 Task: Select a due date automation when advanced on, the moment a card is due add fields without custom field "Resume" set to a number greater than 1 and greater than 10.
Action: Mouse moved to (1049, 79)
Screenshot: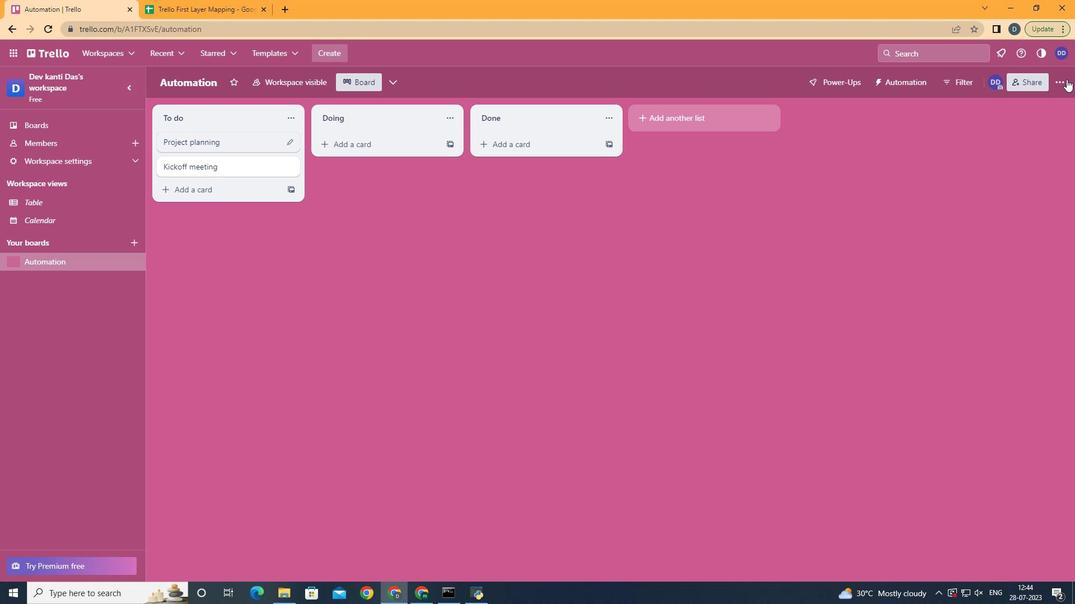 
Action: Mouse pressed left at (1049, 79)
Screenshot: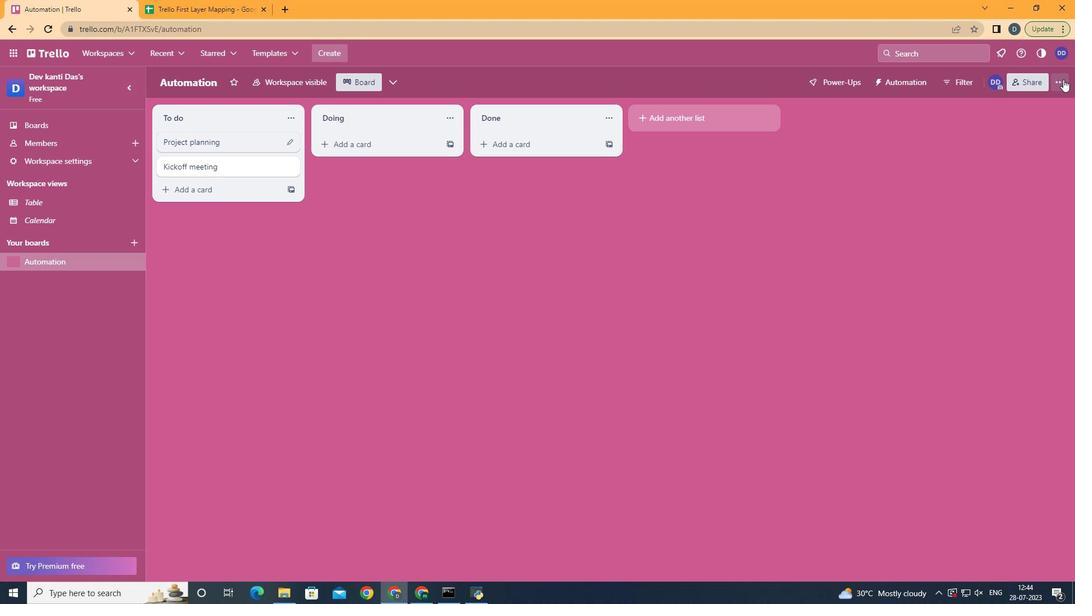 
Action: Mouse moved to (1065, 83)
Screenshot: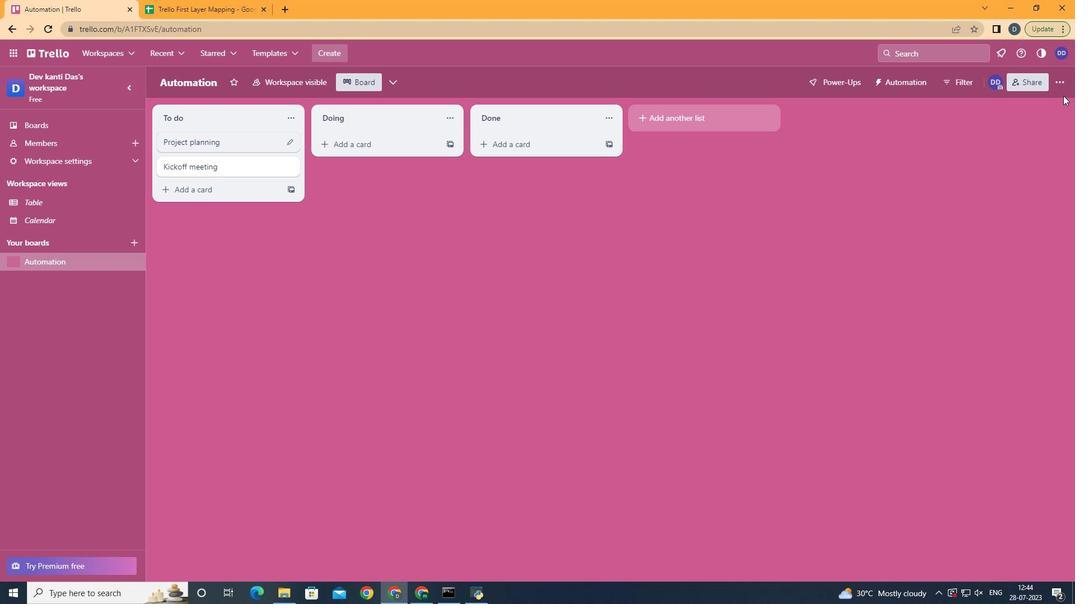 
Action: Mouse pressed left at (1065, 83)
Screenshot: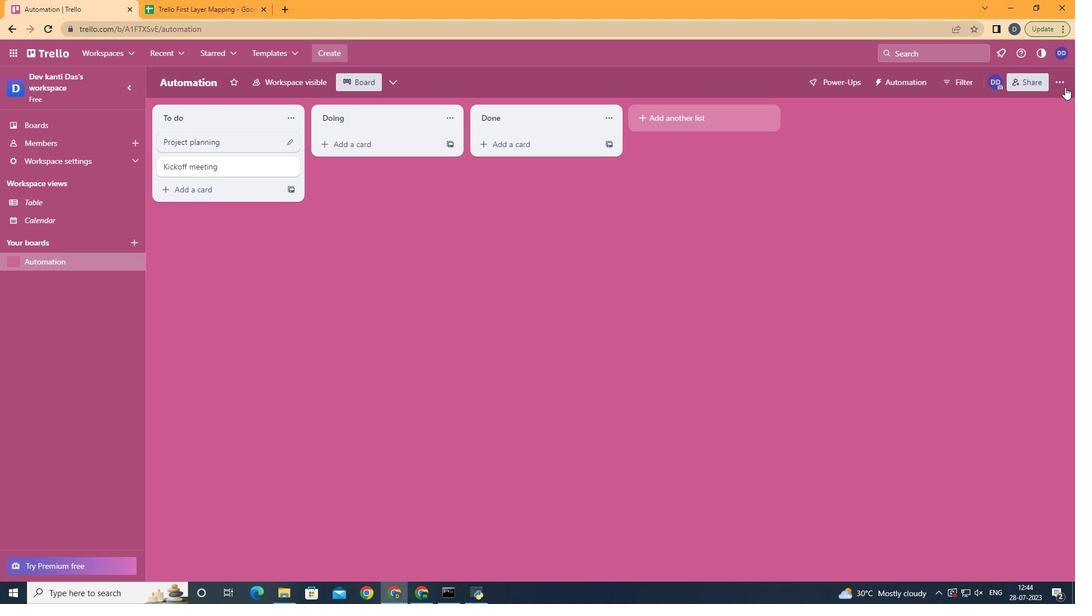 
Action: Mouse moved to (956, 239)
Screenshot: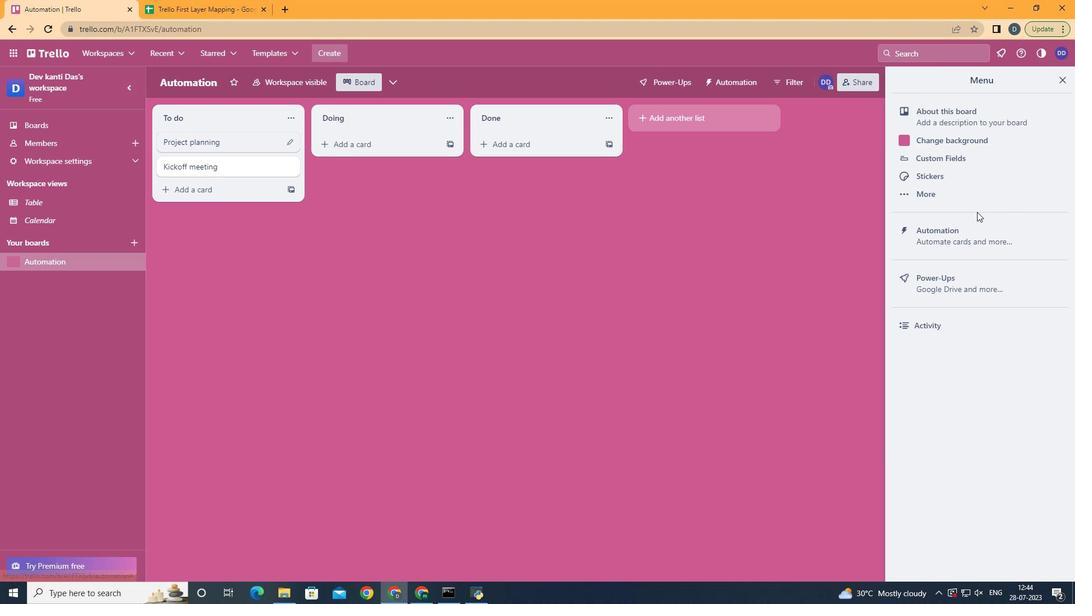 
Action: Mouse pressed left at (956, 239)
Screenshot: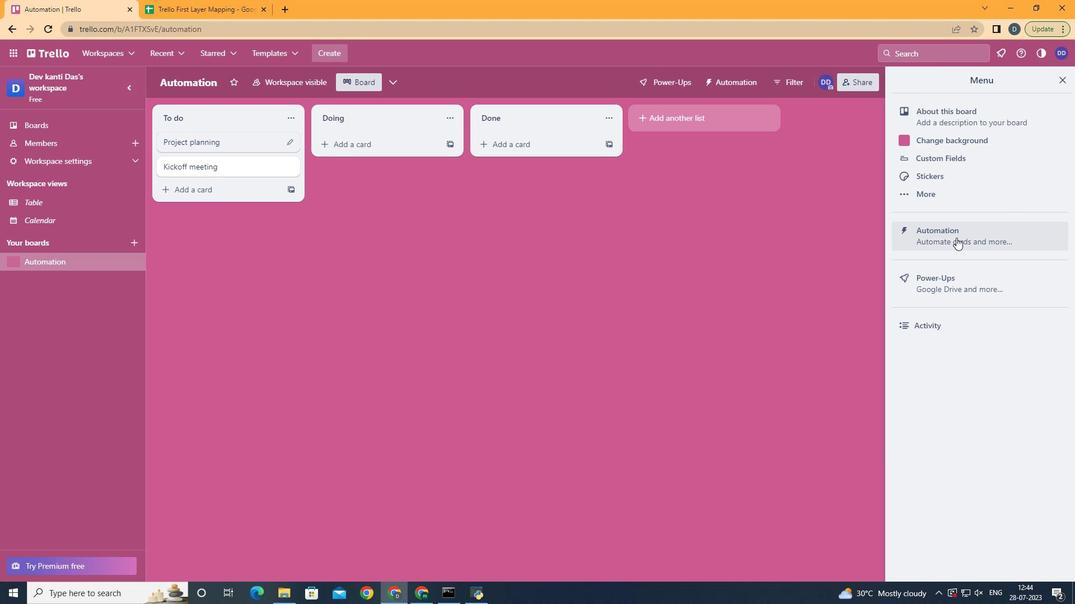 
Action: Mouse moved to (208, 221)
Screenshot: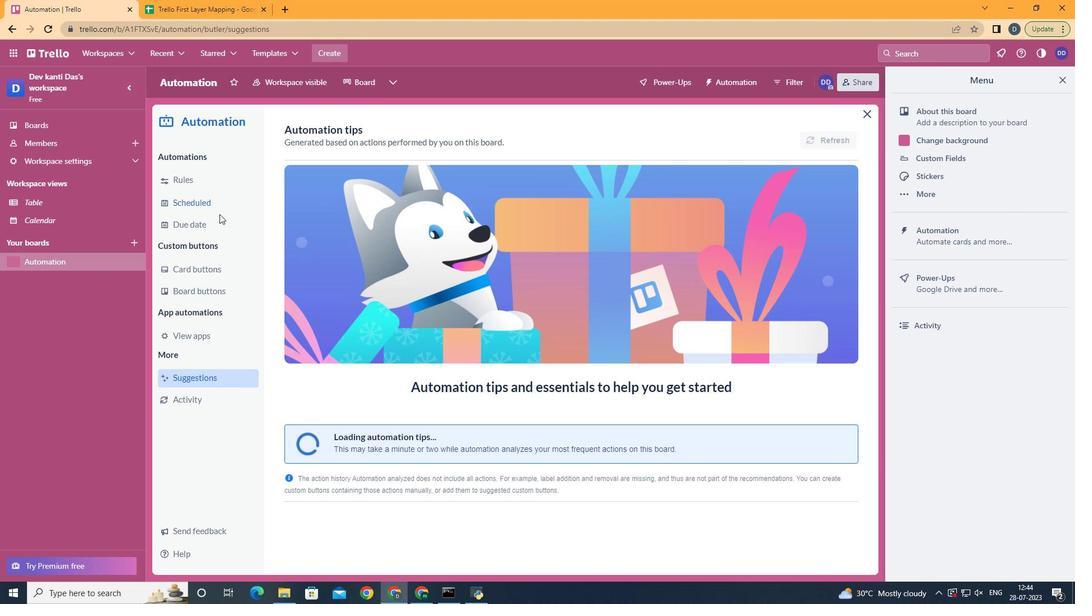 
Action: Mouse pressed left at (208, 221)
Screenshot: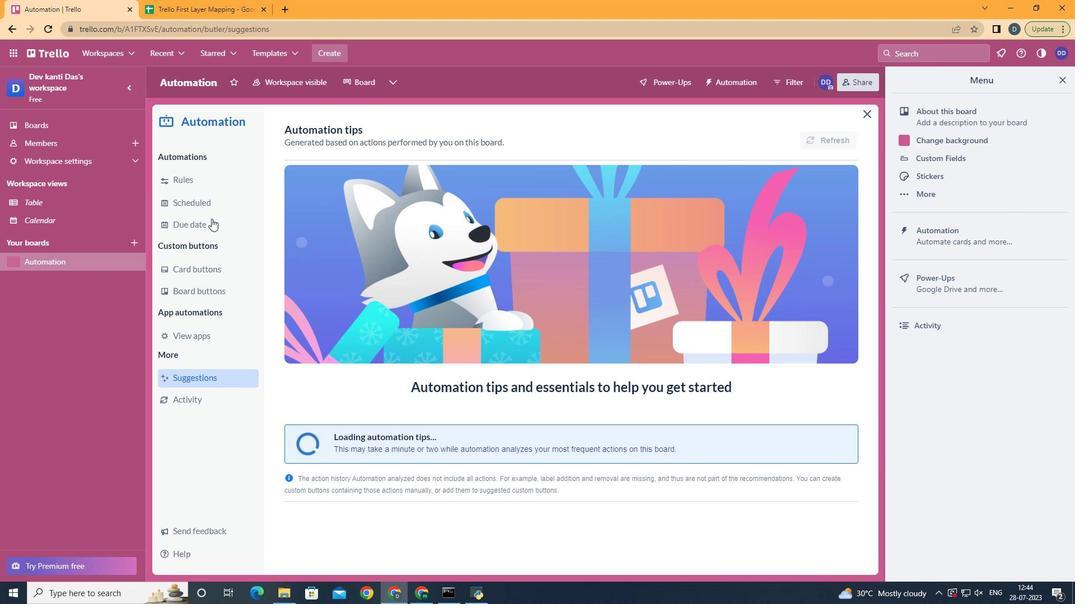
Action: Mouse moved to (807, 129)
Screenshot: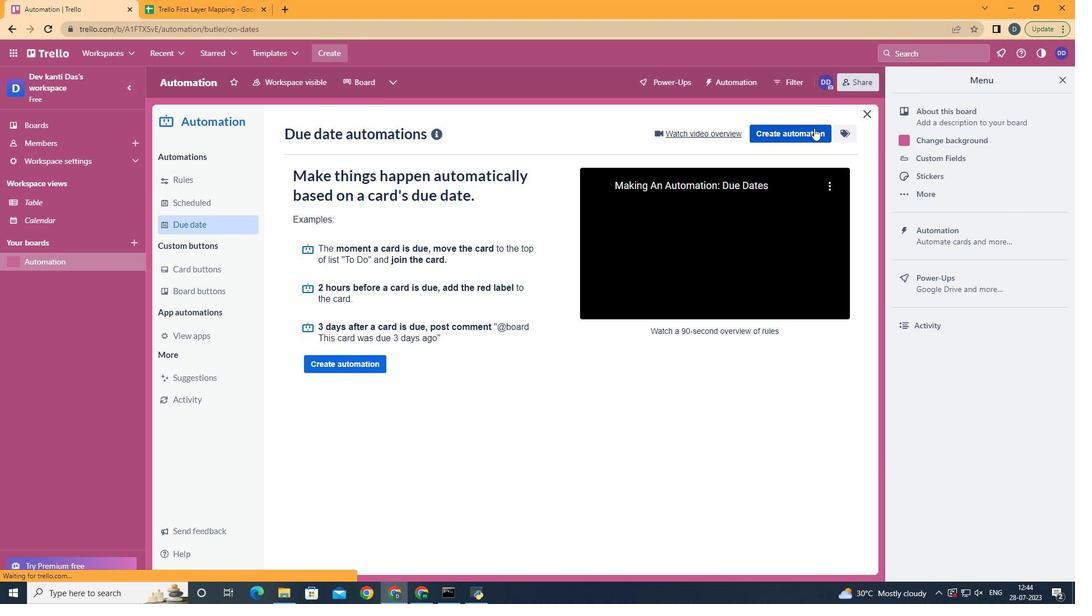 
Action: Mouse pressed left at (807, 129)
Screenshot: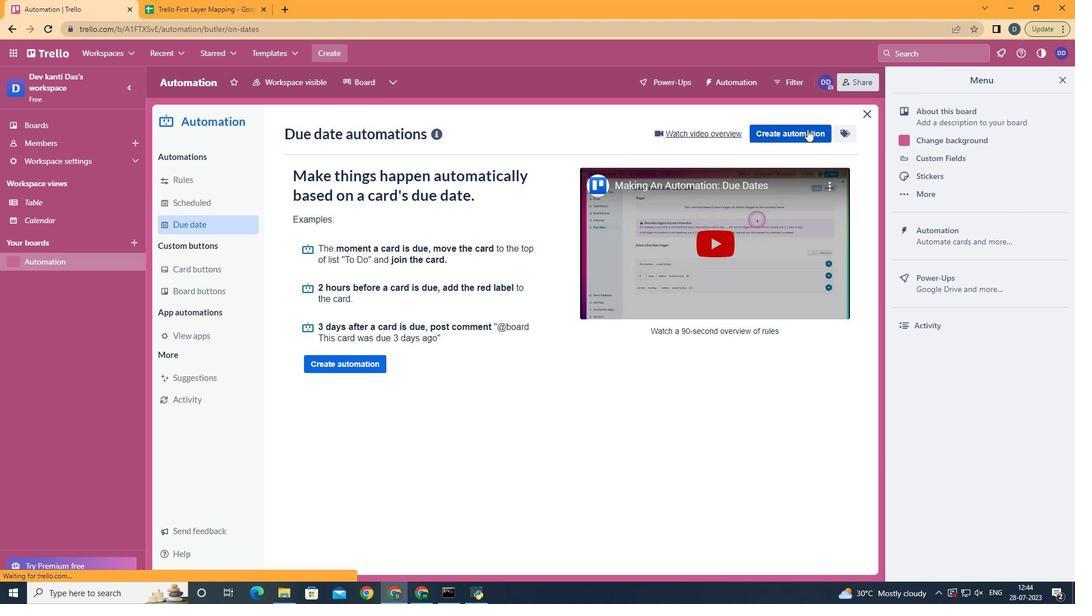 
Action: Mouse moved to (632, 236)
Screenshot: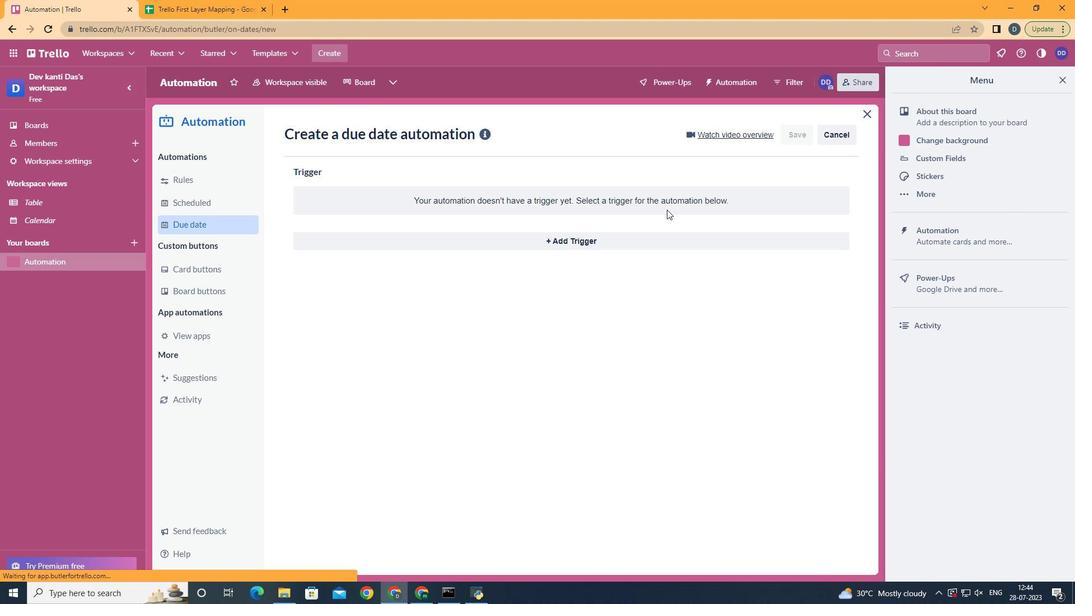 
Action: Mouse pressed left at (632, 236)
Screenshot: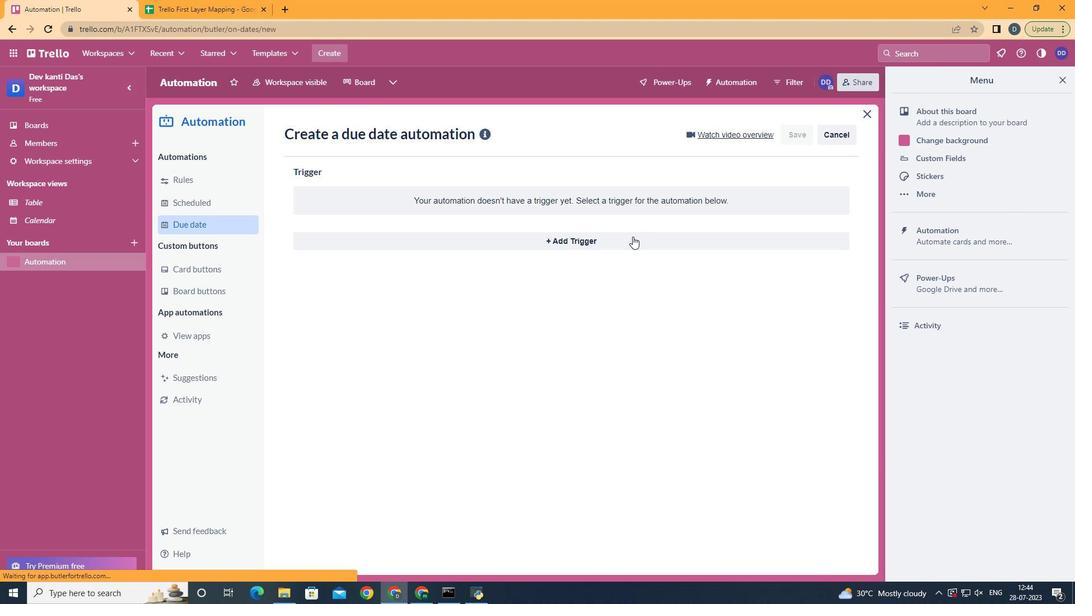 
Action: Mouse moved to (339, 392)
Screenshot: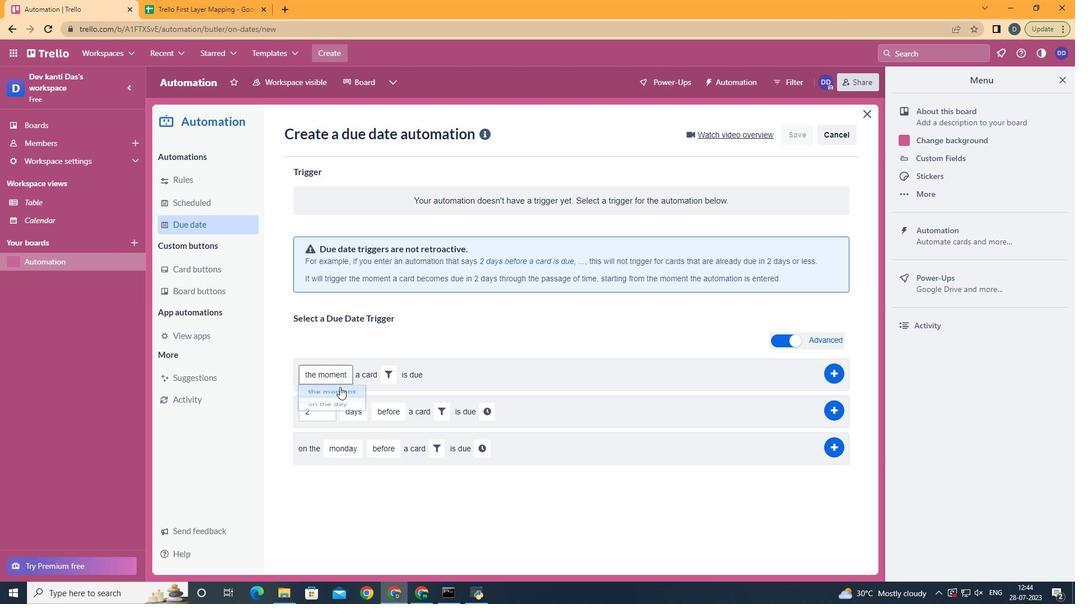 
Action: Mouse pressed left at (339, 392)
Screenshot: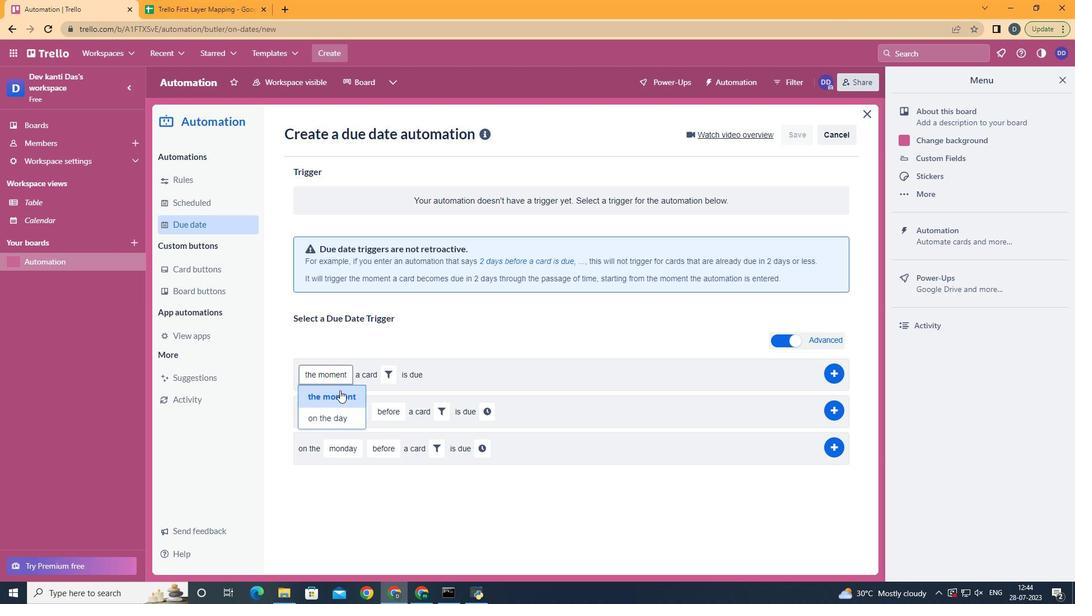 
Action: Mouse moved to (393, 377)
Screenshot: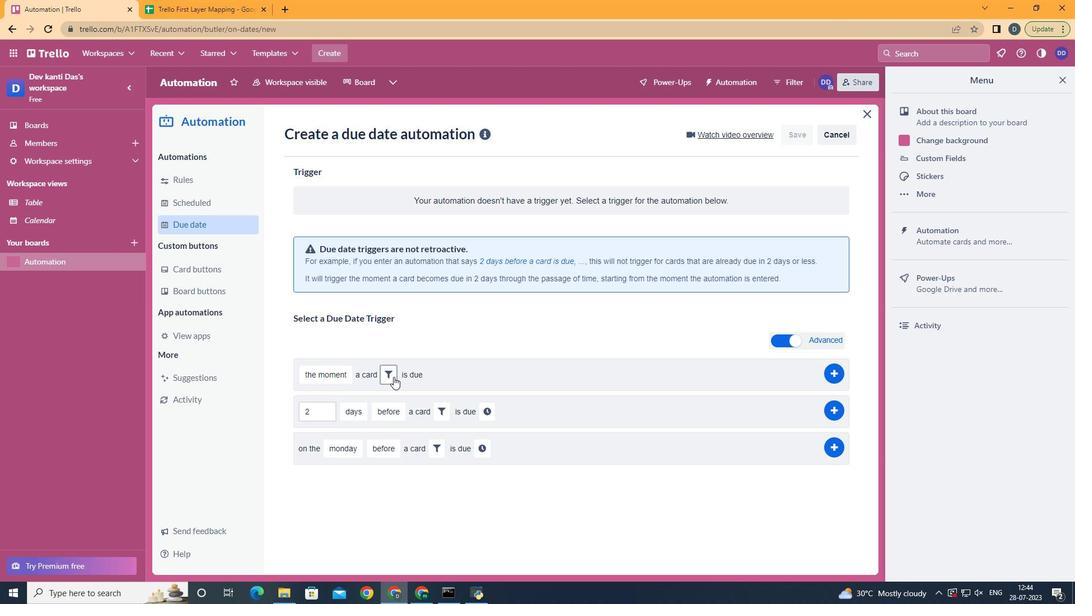 
Action: Mouse pressed left at (393, 377)
Screenshot: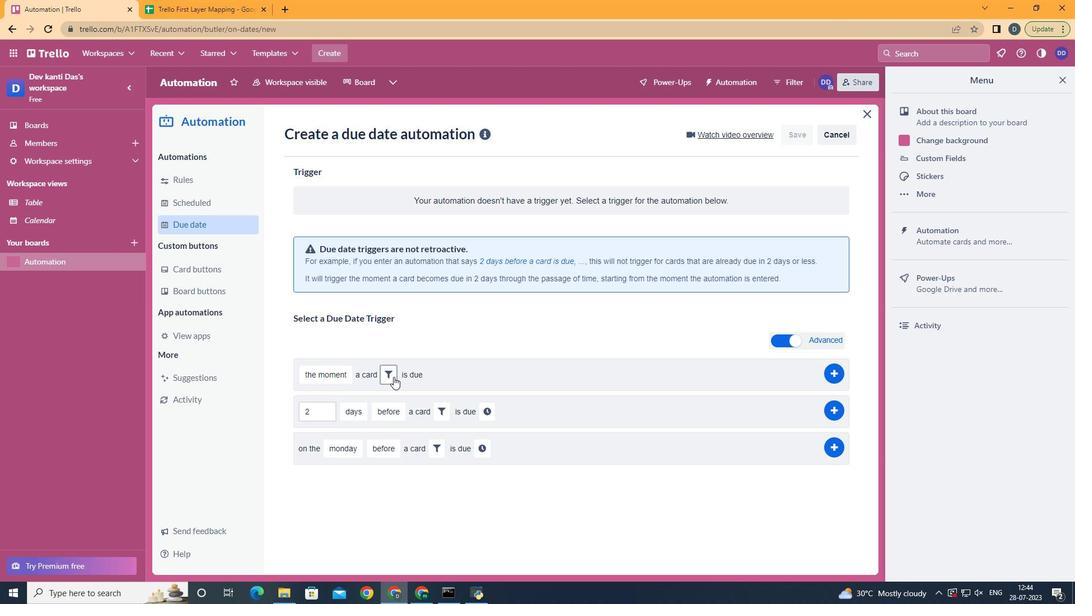 
Action: Mouse moved to (574, 414)
Screenshot: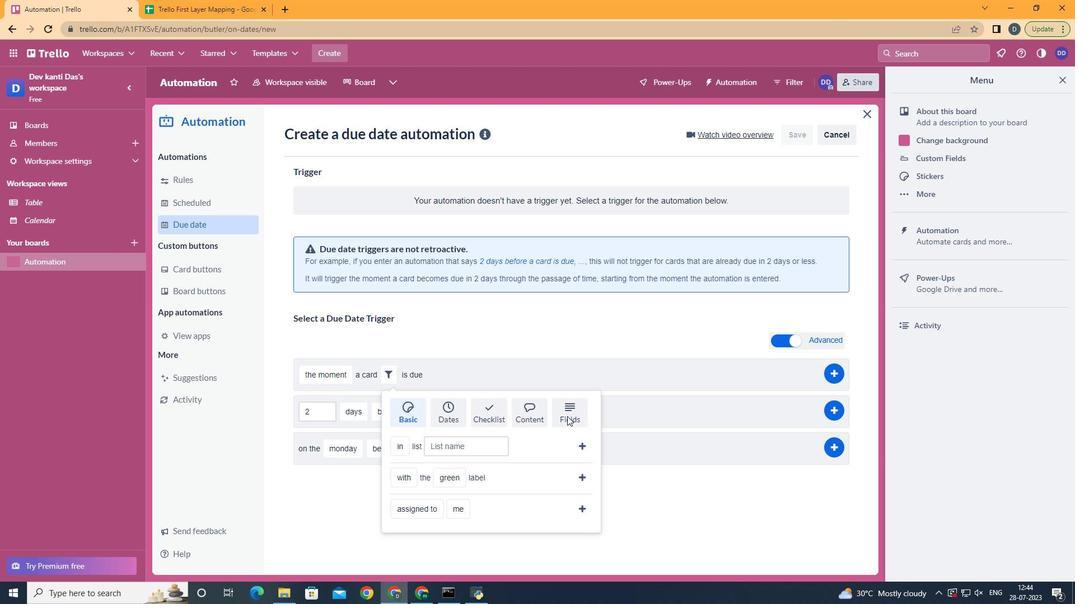 
Action: Mouse pressed left at (574, 414)
Screenshot: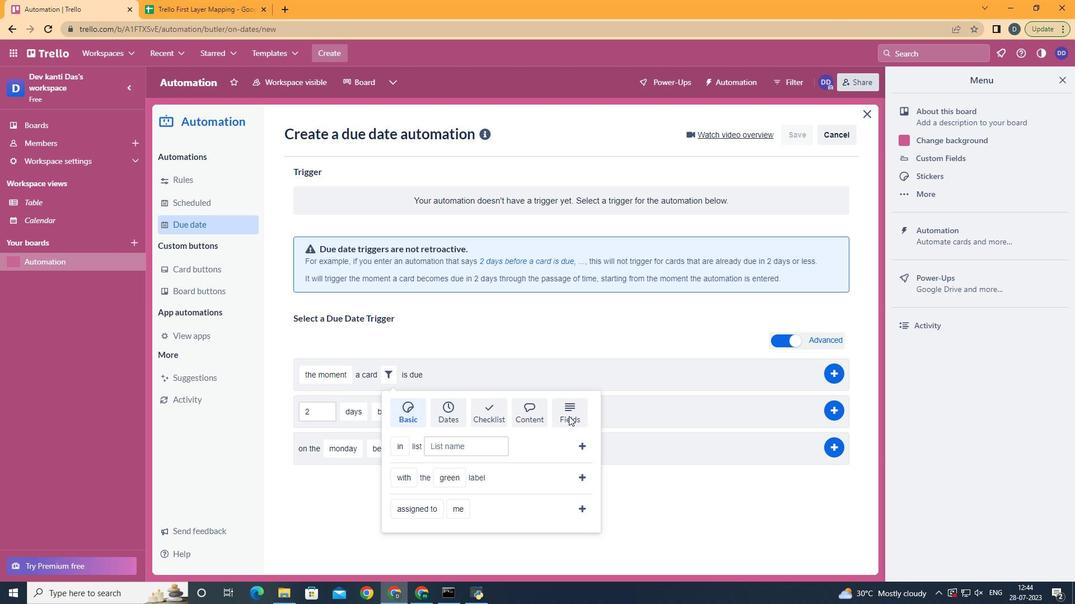 
Action: Mouse scrolled (574, 413) with delta (0, 0)
Screenshot: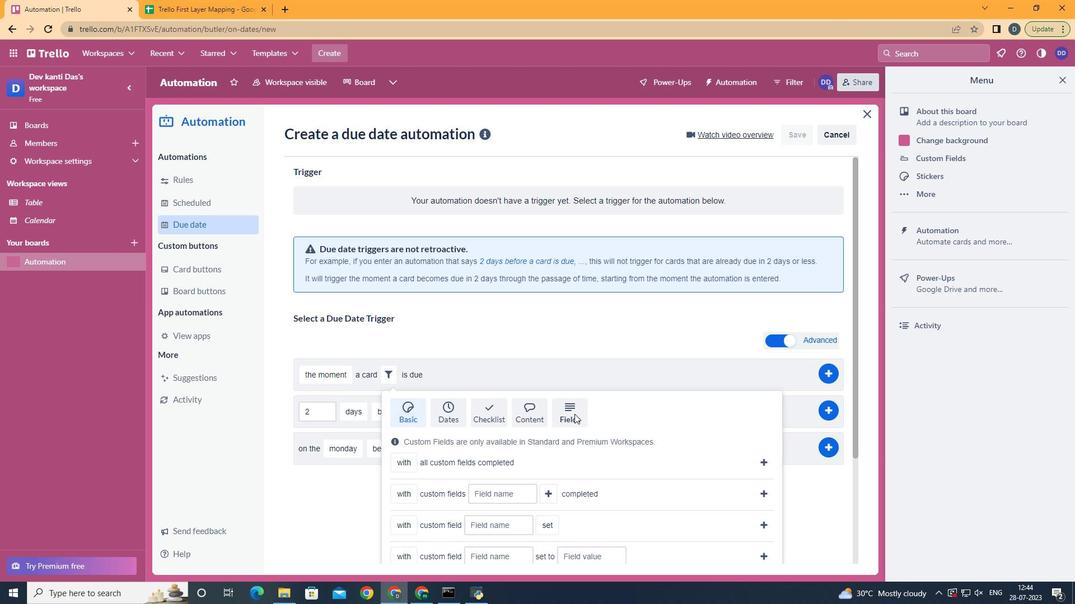 
Action: Mouse scrolled (574, 413) with delta (0, 0)
Screenshot: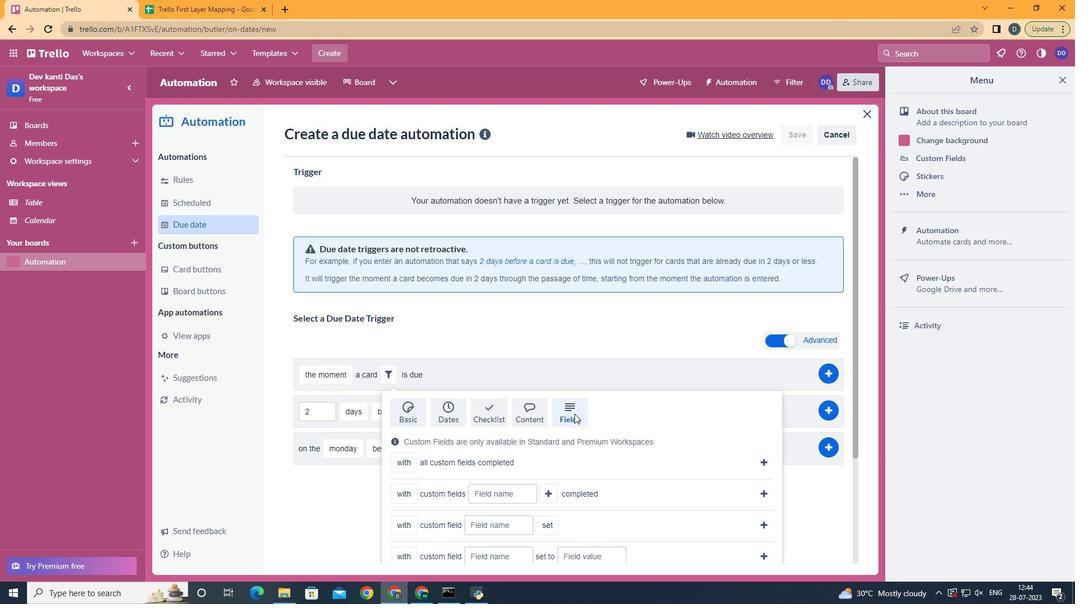 
Action: Mouse scrolled (574, 413) with delta (0, 0)
Screenshot: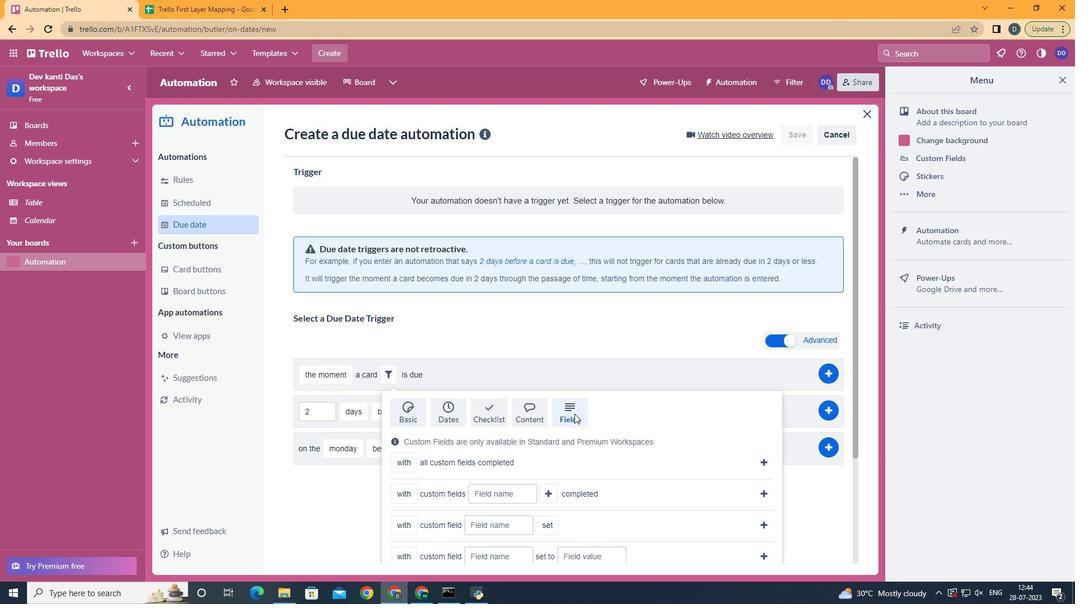 
Action: Mouse scrolled (574, 413) with delta (0, 0)
Screenshot: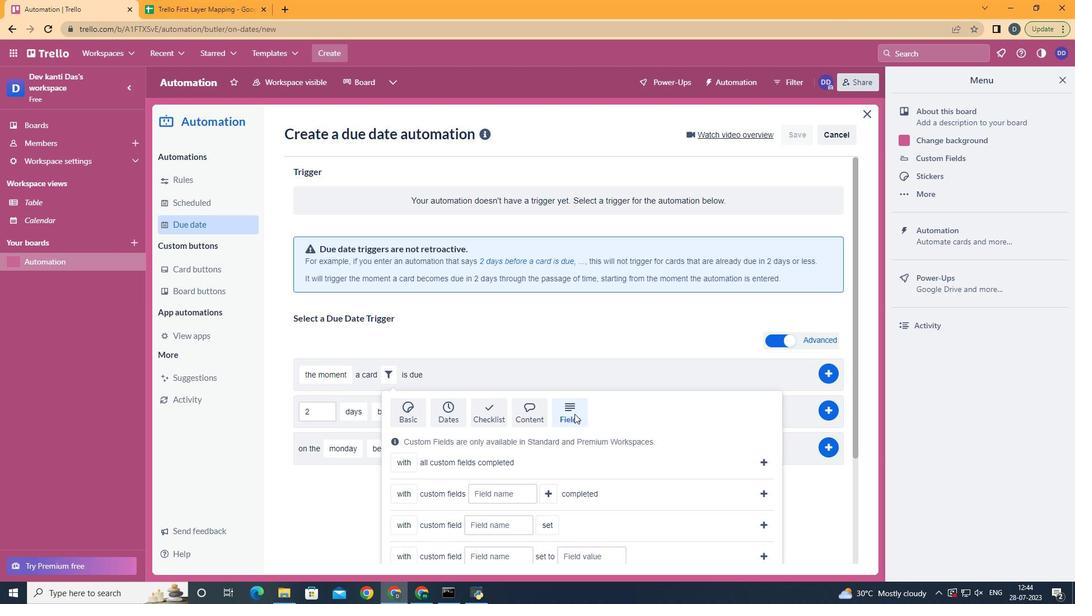 
Action: Mouse scrolled (574, 413) with delta (0, 0)
Screenshot: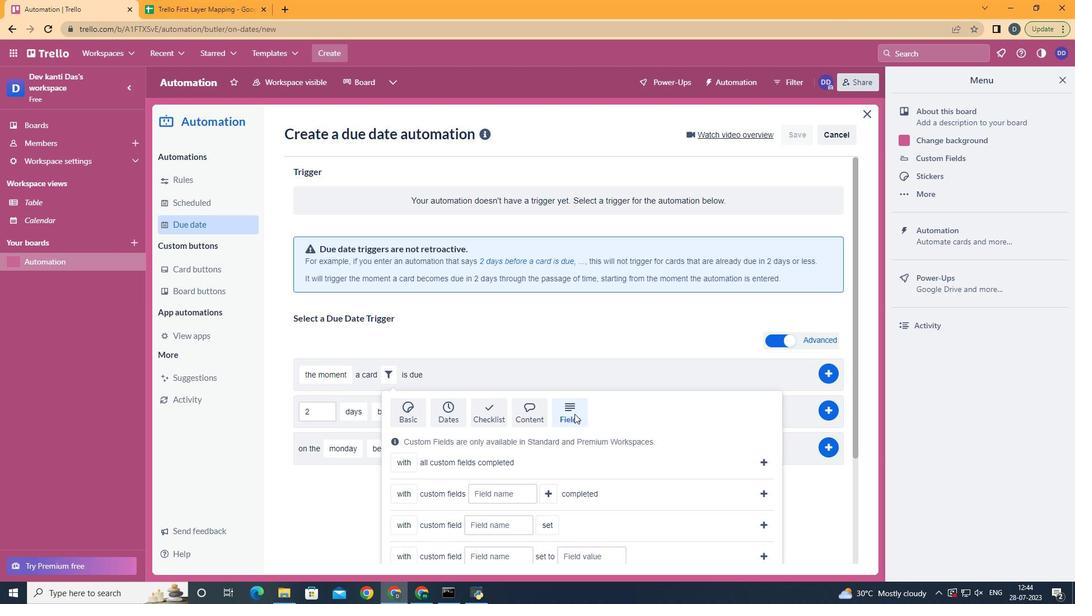 
Action: Mouse scrolled (574, 413) with delta (0, 0)
Screenshot: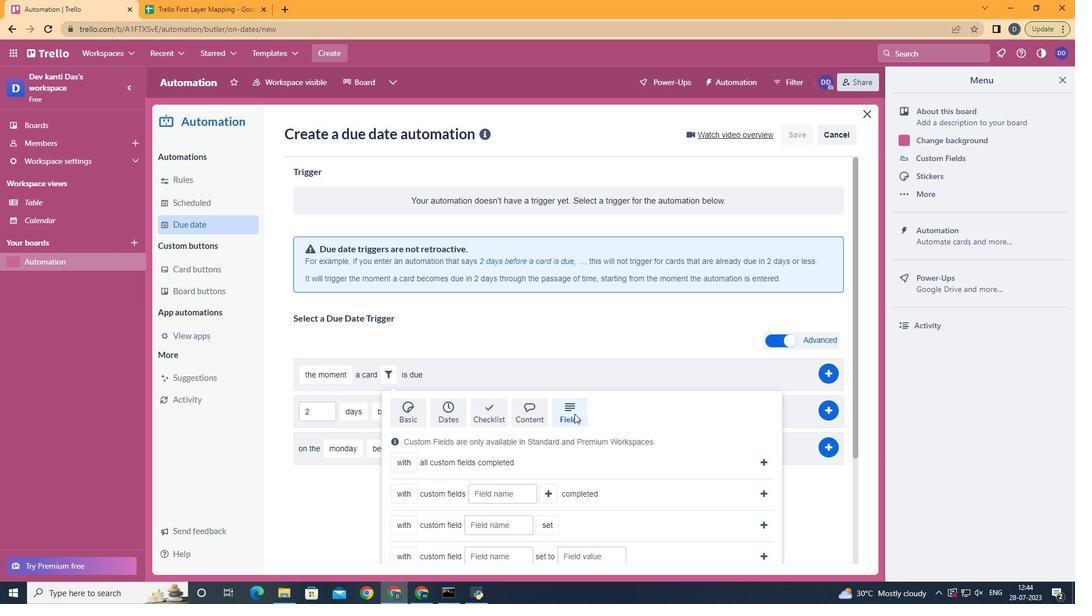 
Action: Mouse scrolled (574, 413) with delta (0, 0)
Screenshot: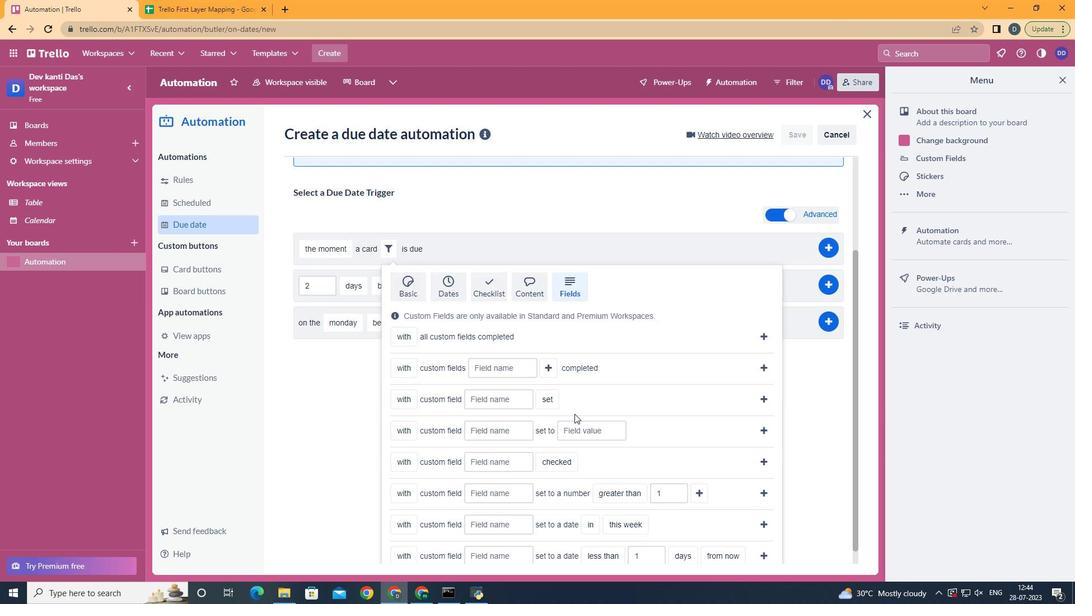
Action: Mouse moved to (575, 413)
Screenshot: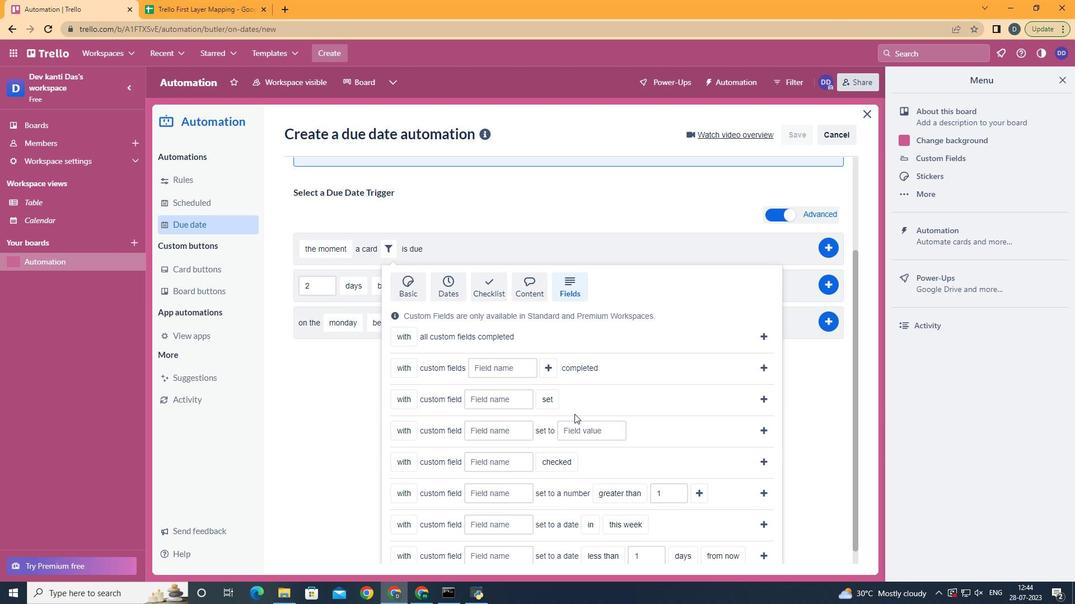 
Action: Mouse scrolled (574, 413) with delta (0, 0)
Screenshot: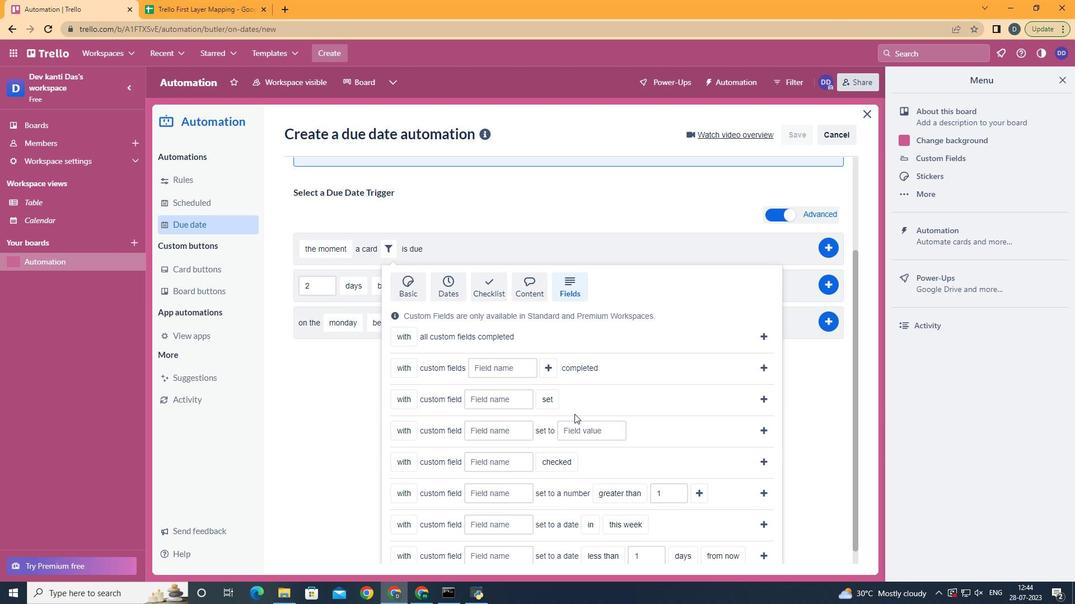 
Action: Mouse moved to (576, 413)
Screenshot: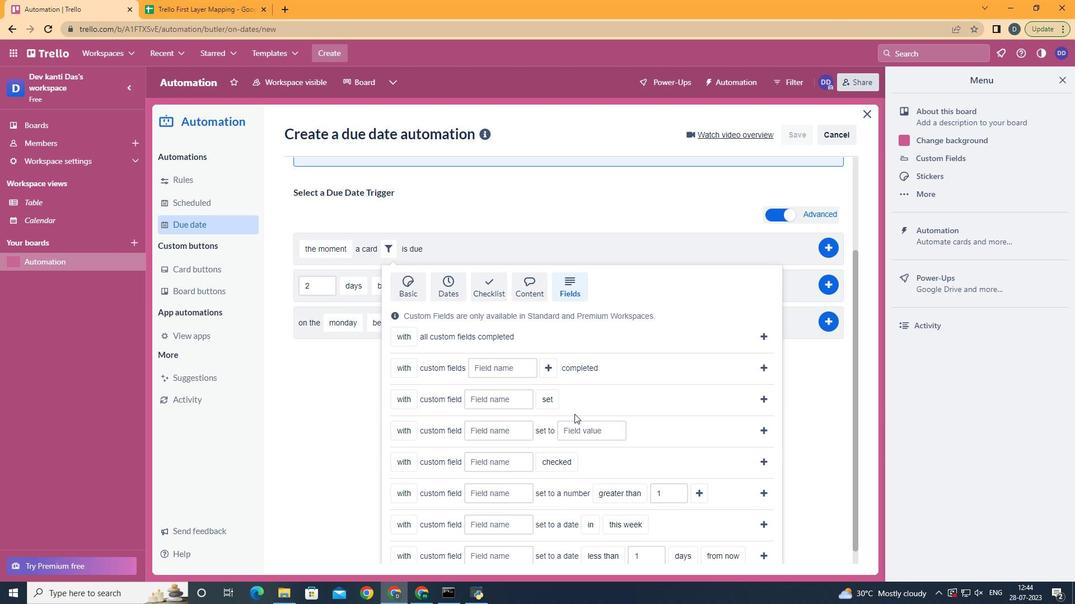 
Action: Mouse scrolled (574, 413) with delta (0, 0)
Screenshot: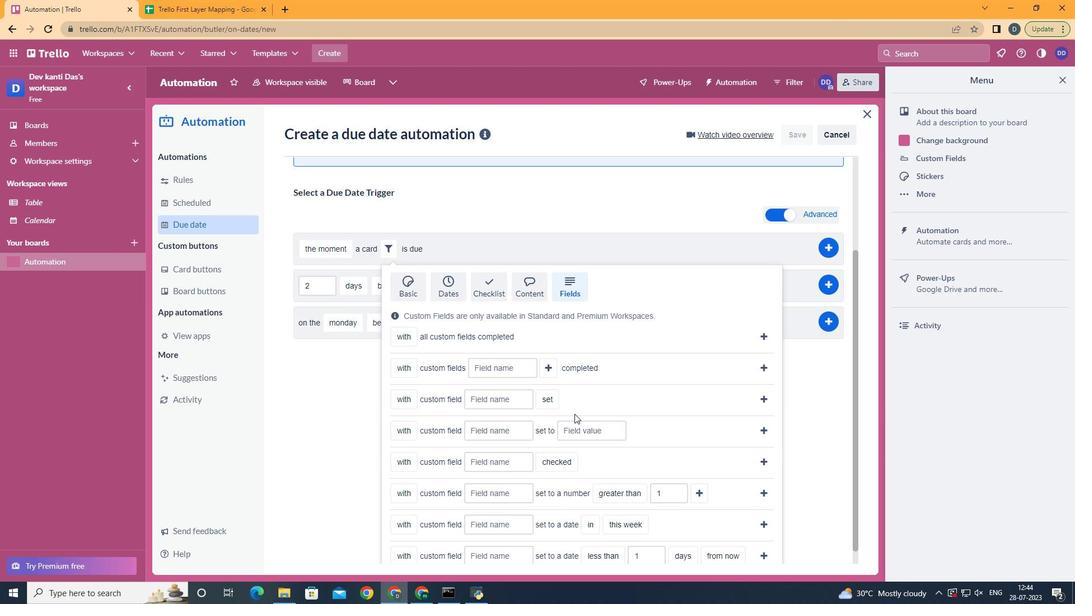 
Action: Mouse moved to (576, 413)
Screenshot: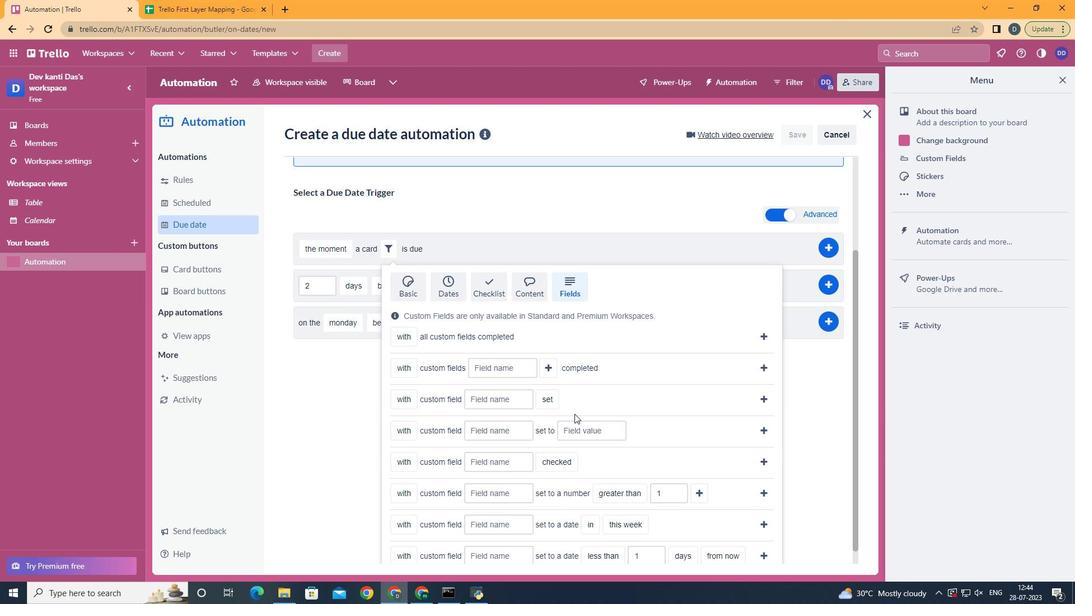 
Action: Mouse scrolled (574, 413) with delta (0, 0)
Screenshot: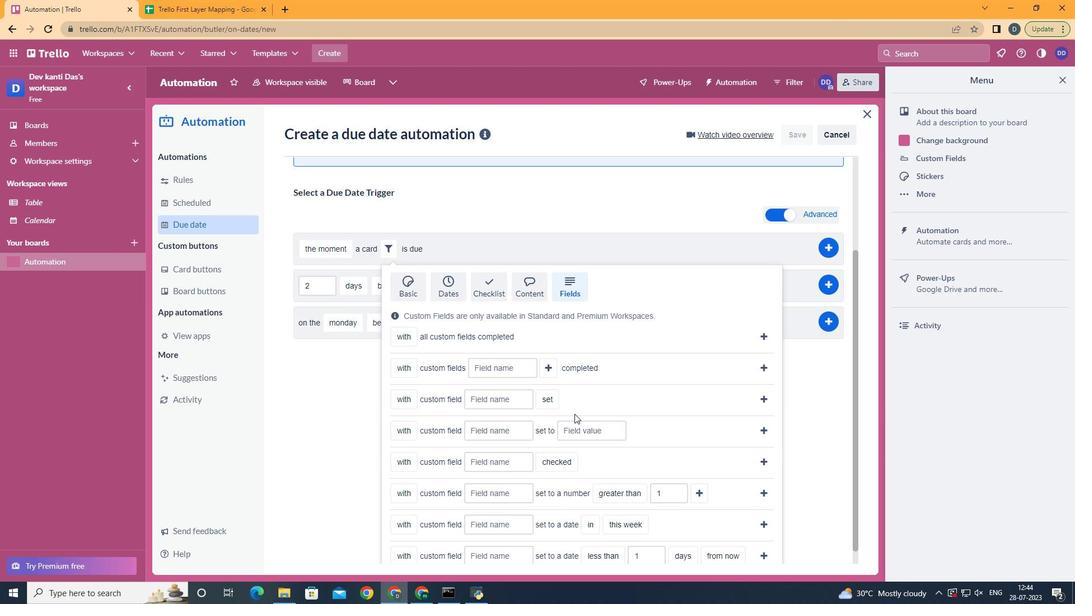 
Action: Mouse moved to (608, 409)
Screenshot: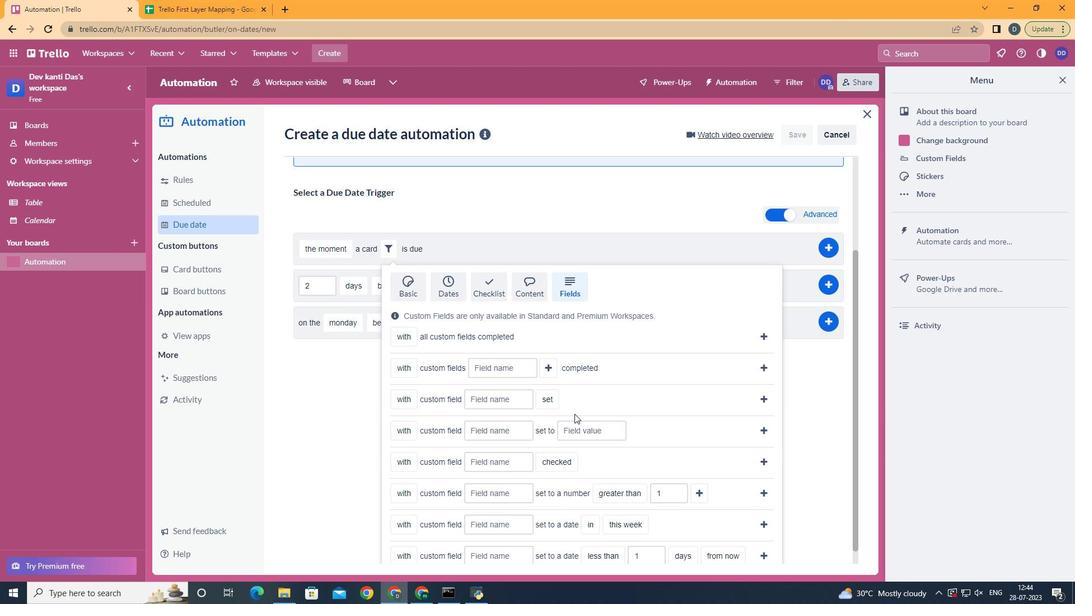 
Action: Mouse scrolled (574, 413) with delta (0, 0)
Screenshot: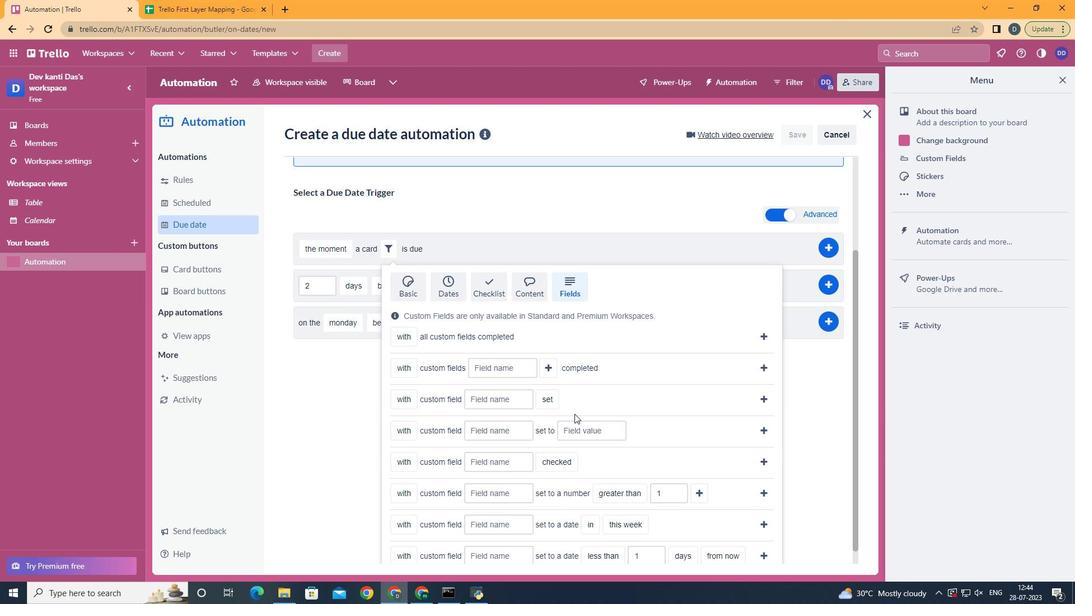 
Action: Mouse moved to (613, 414)
Screenshot: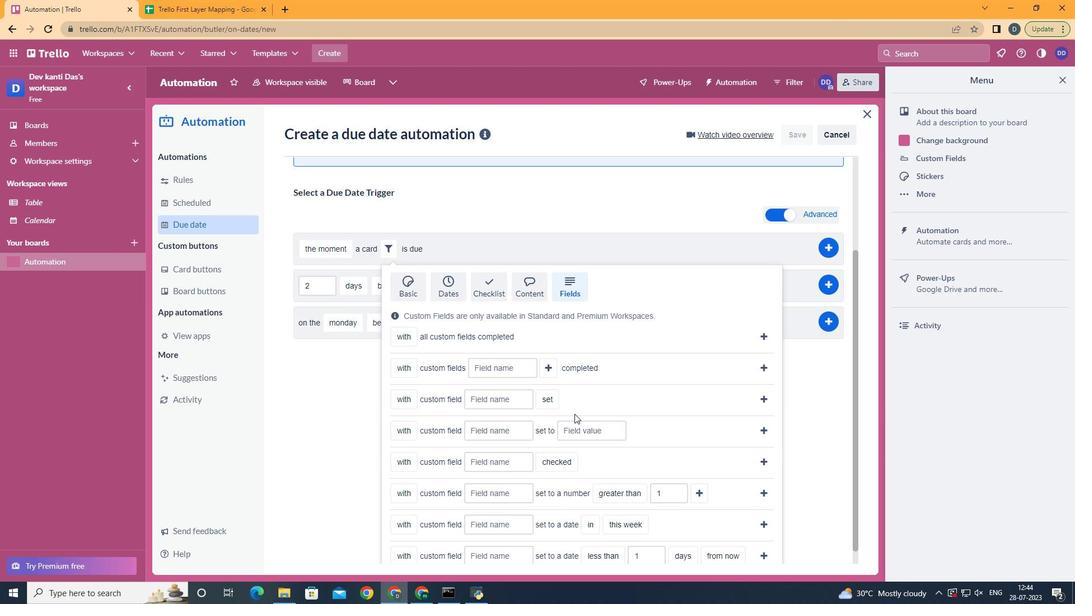 
Action: Mouse scrolled (576, 412) with delta (0, 0)
Screenshot: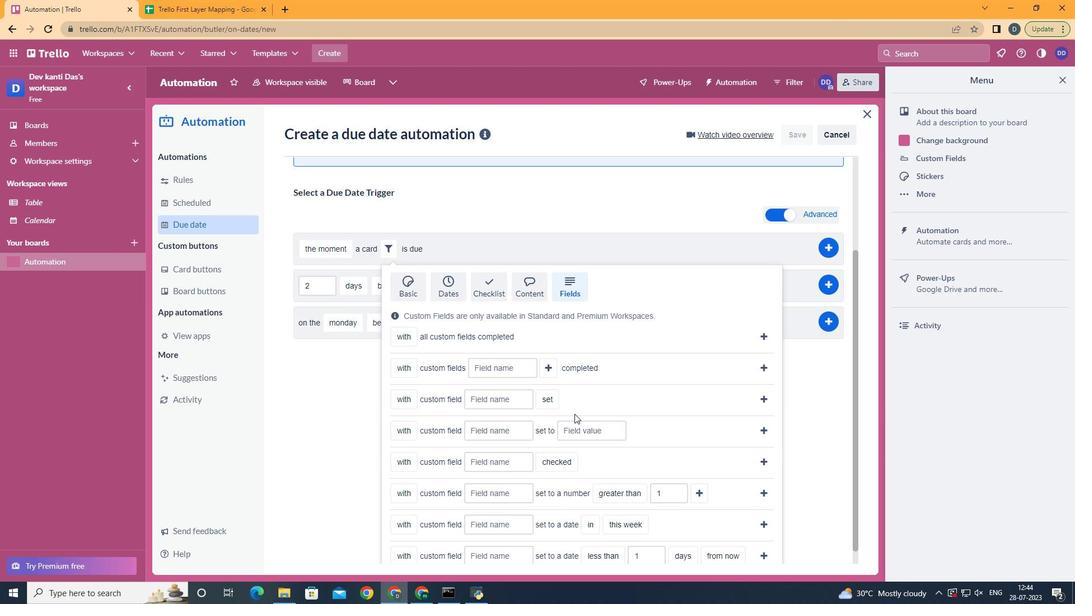 
Action: Mouse moved to (411, 517)
Screenshot: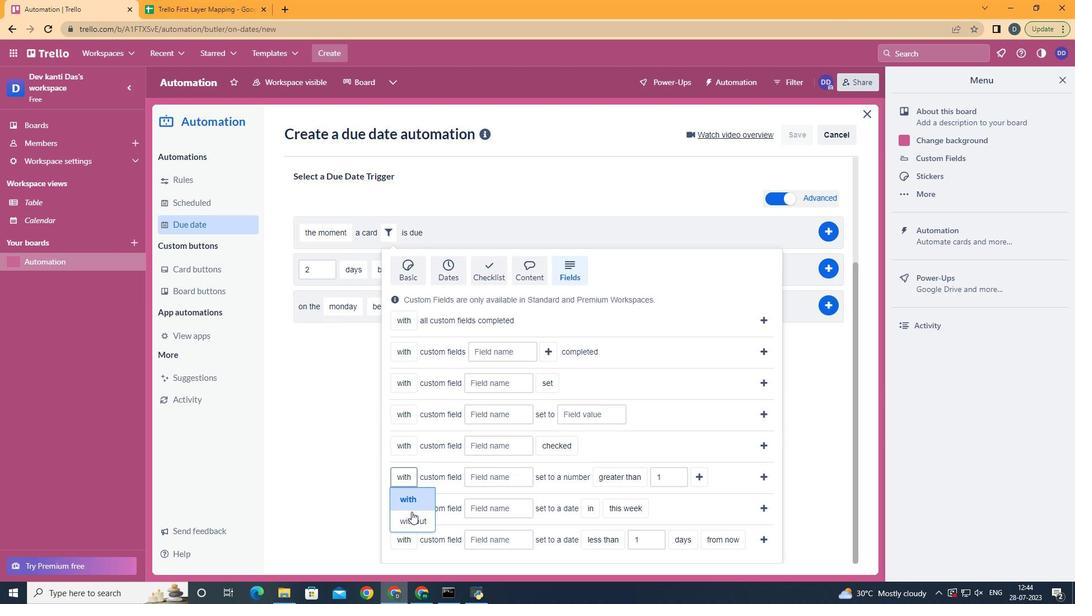 
Action: Mouse pressed left at (411, 517)
Screenshot: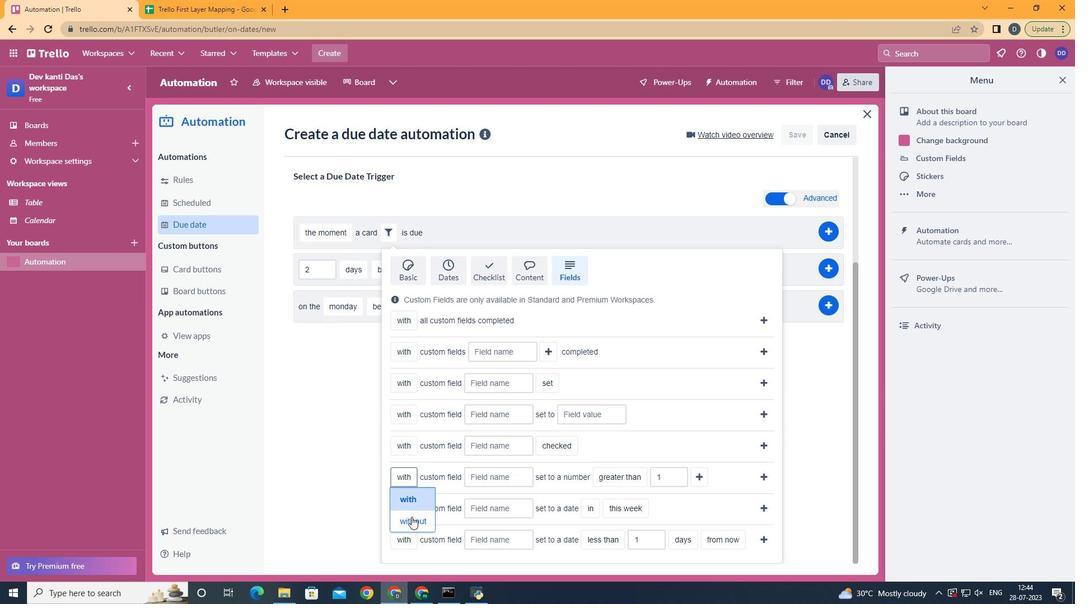 
Action: Mouse moved to (513, 487)
Screenshot: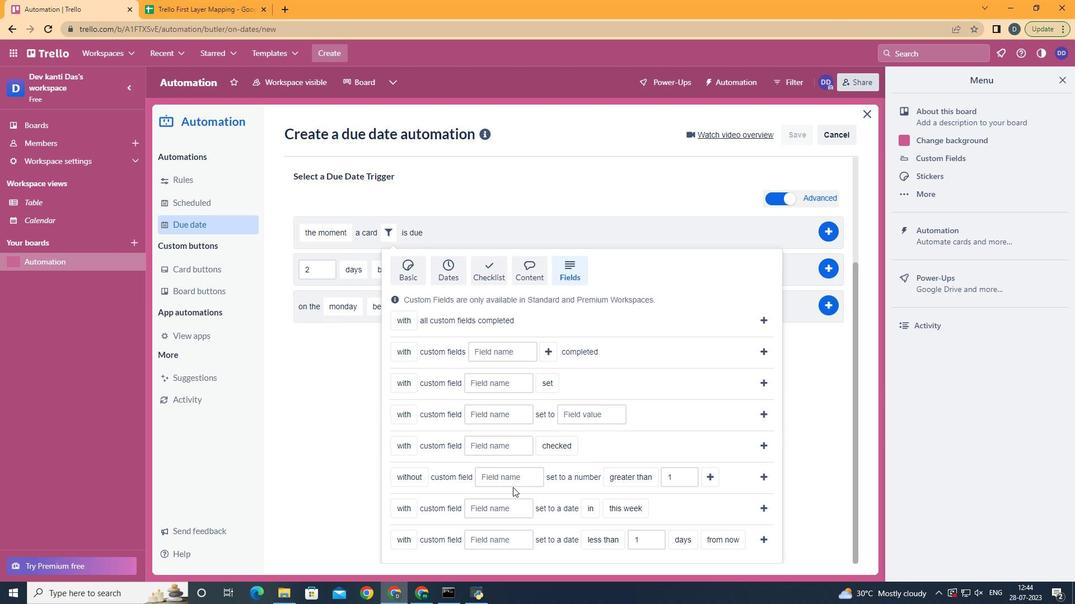 
Action: Mouse pressed left at (513, 487)
Screenshot: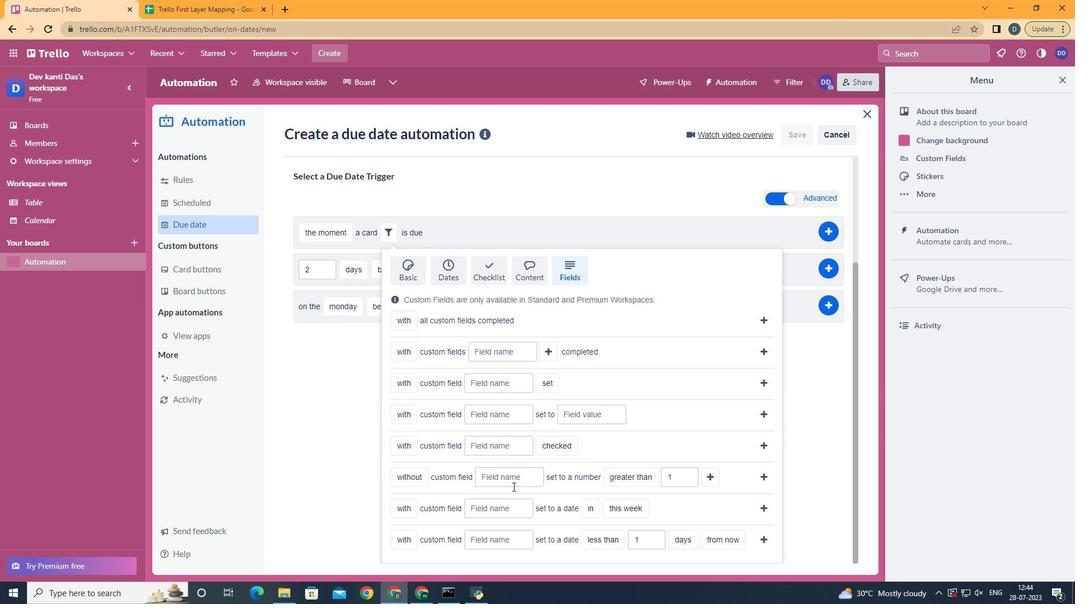 
Action: Key pressed <Key.shift>Resume
Screenshot: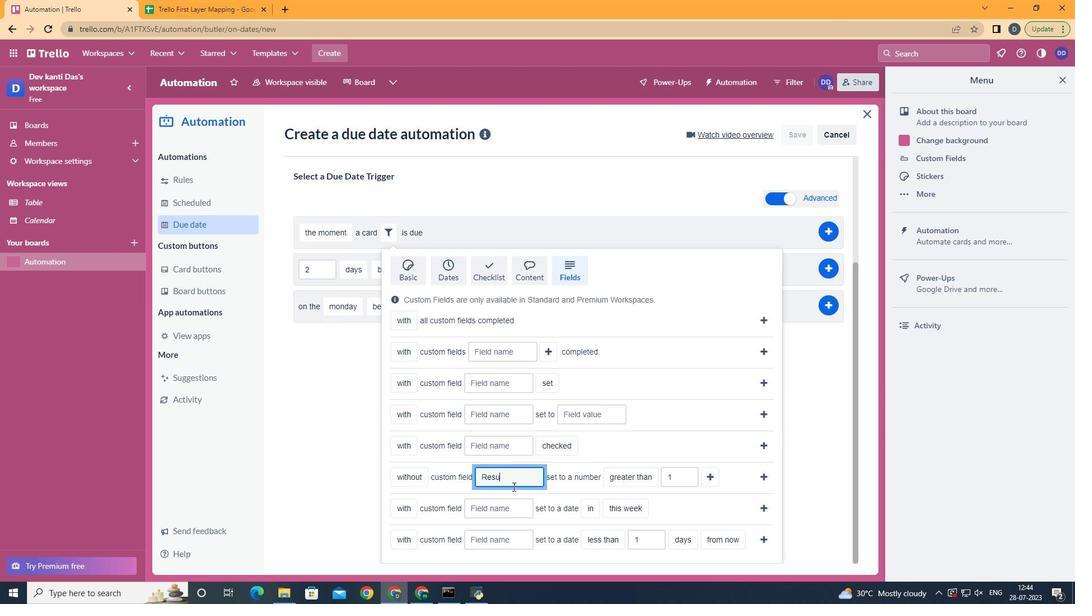 
Action: Mouse moved to (656, 393)
Screenshot: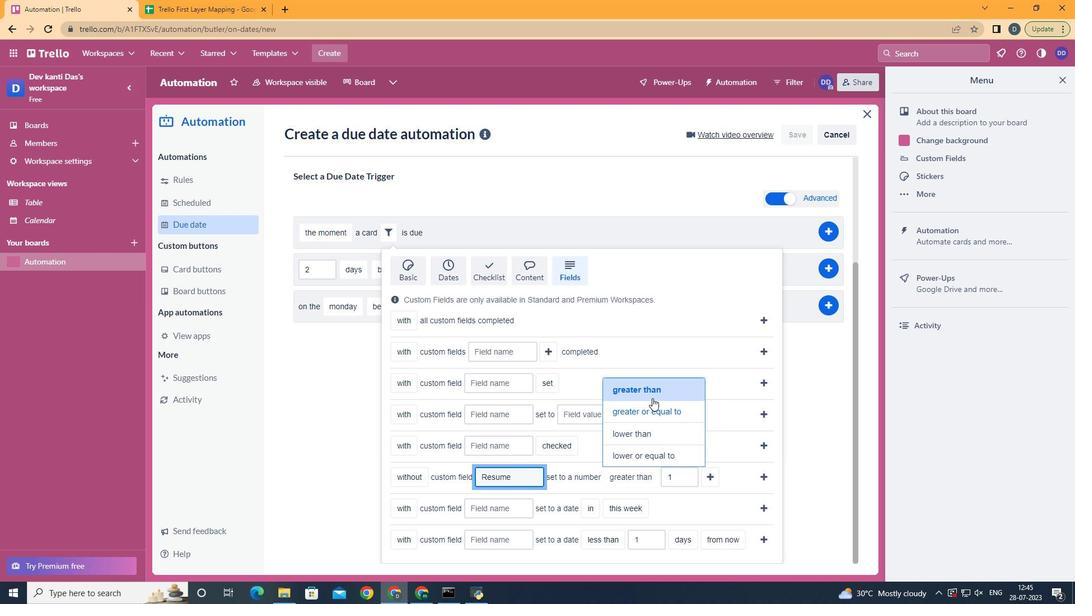 
Action: Mouse pressed left at (656, 393)
Screenshot: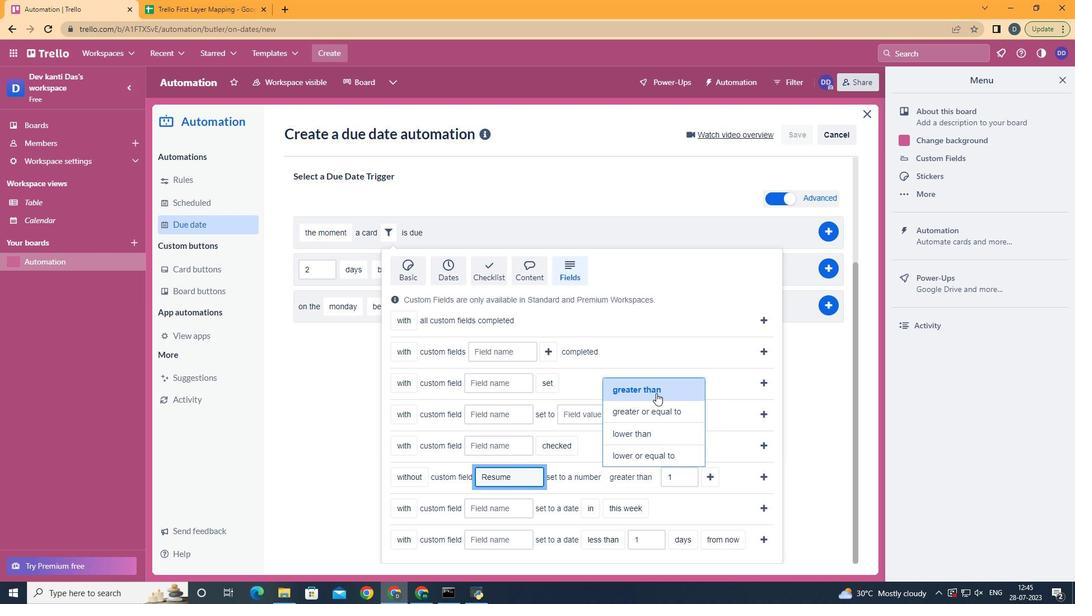 
Action: Mouse moved to (716, 482)
Screenshot: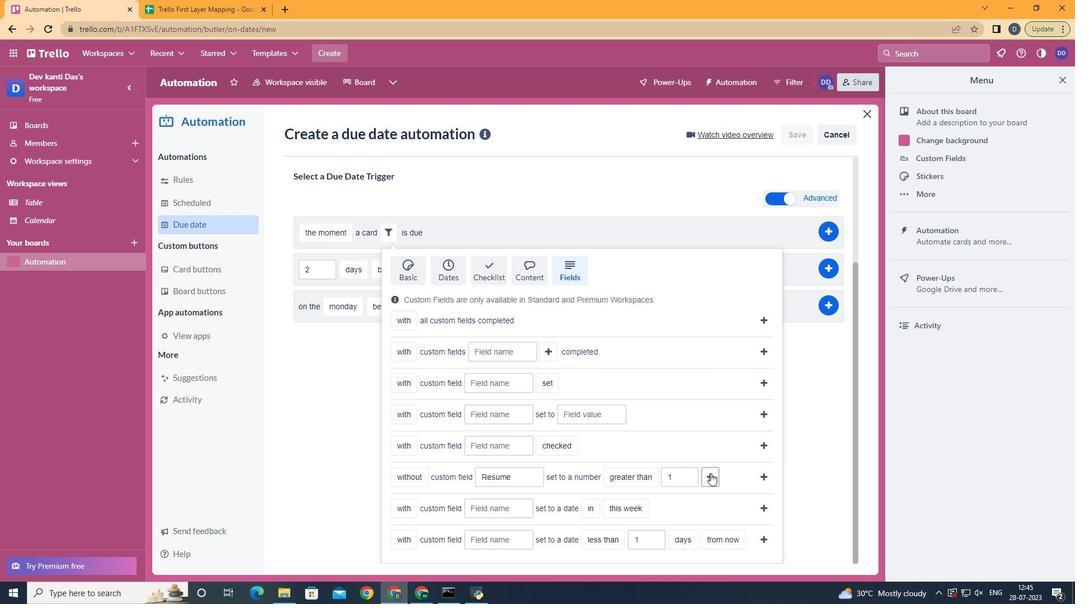 
Action: Mouse pressed left at (716, 482)
Screenshot: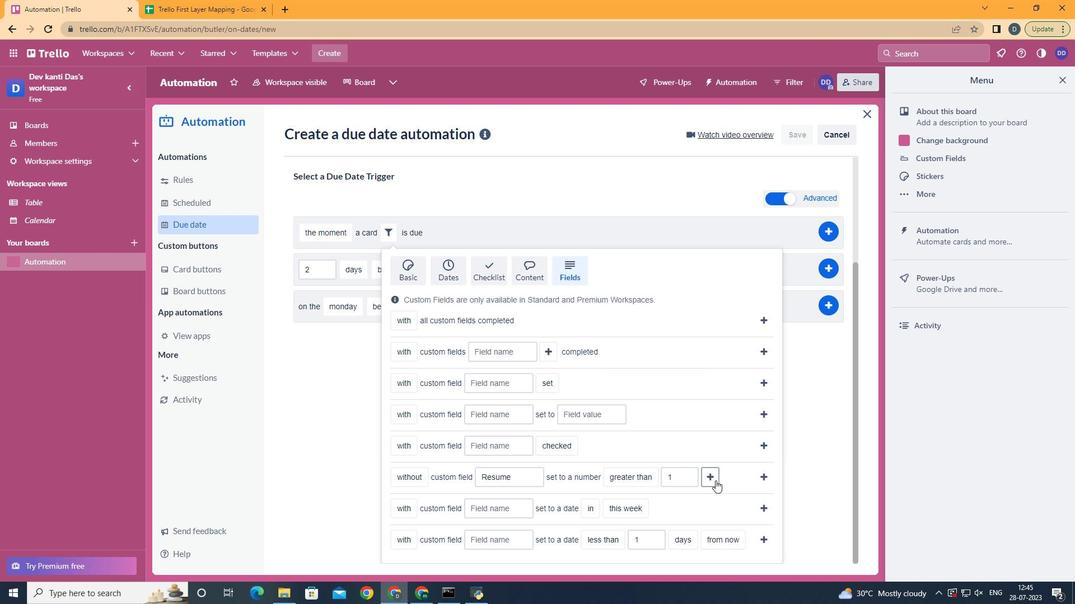
Action: Mouse moved to (473, 460)
Screenshot: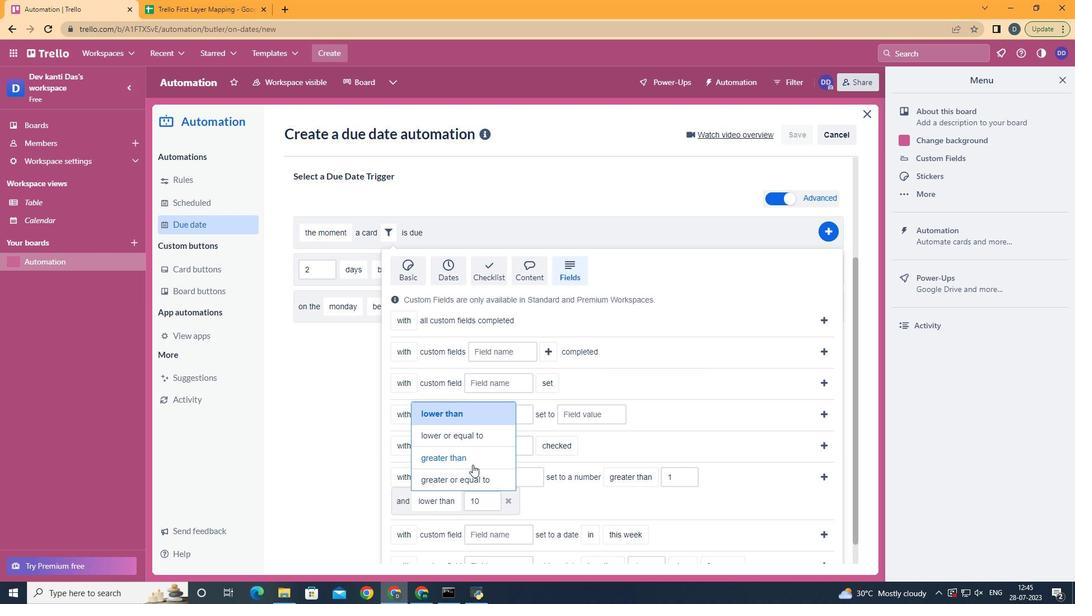 
Action: Mouse pressed left at (473, 460)
Screenshot: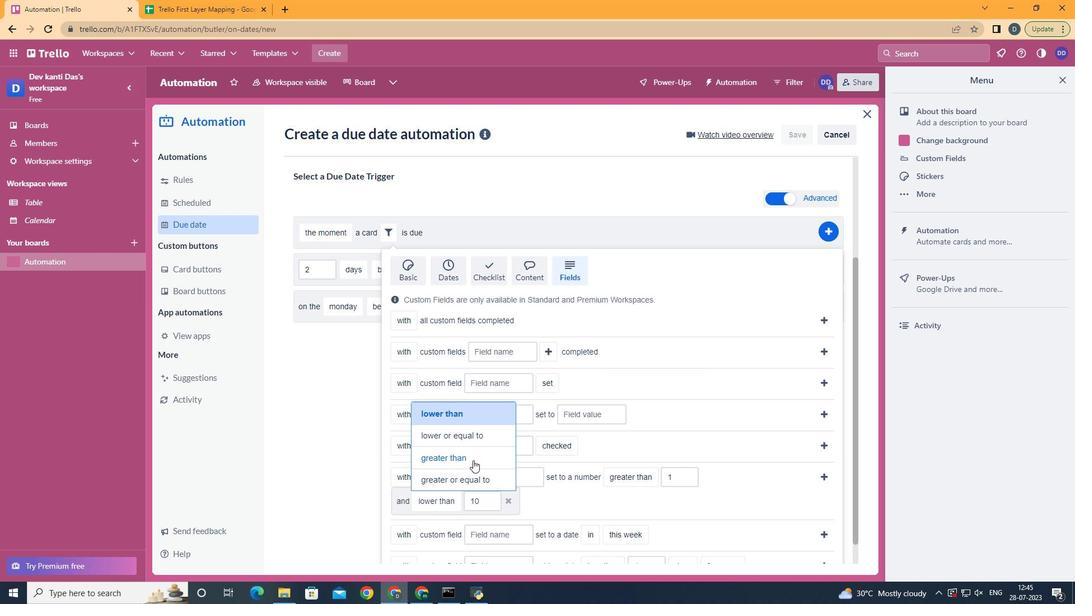 
Action: Mouse moved to (827, 482)
Screenshot: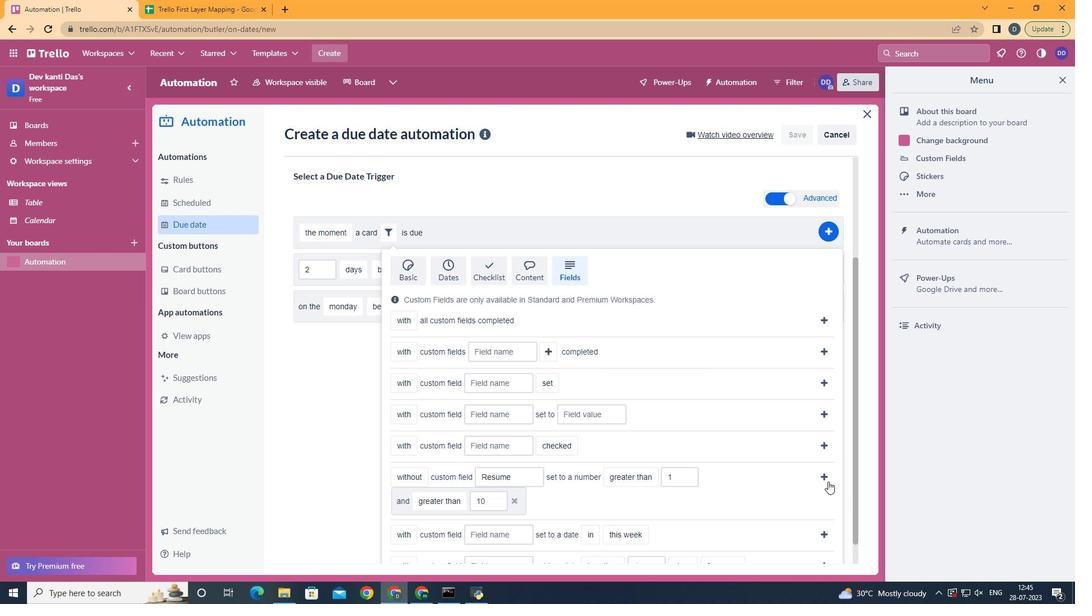 
Action: Mouse pressed left at (827, 482)
Screenshot: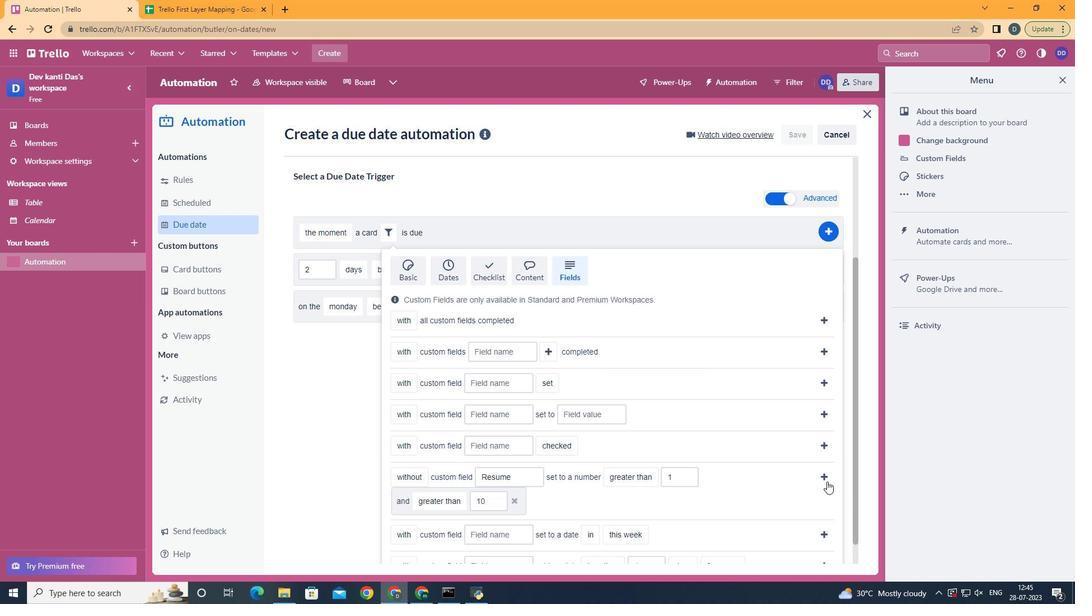 
